 Task: Create a task  Develop a new online tool for customer support ticketing , assign it to team member softage.4@softage.net in the project AmplifyHQ and update the status of the task to  On Track  , set the priority of the task to High
Action: Mouse moved to (59, 259)
Screenshot: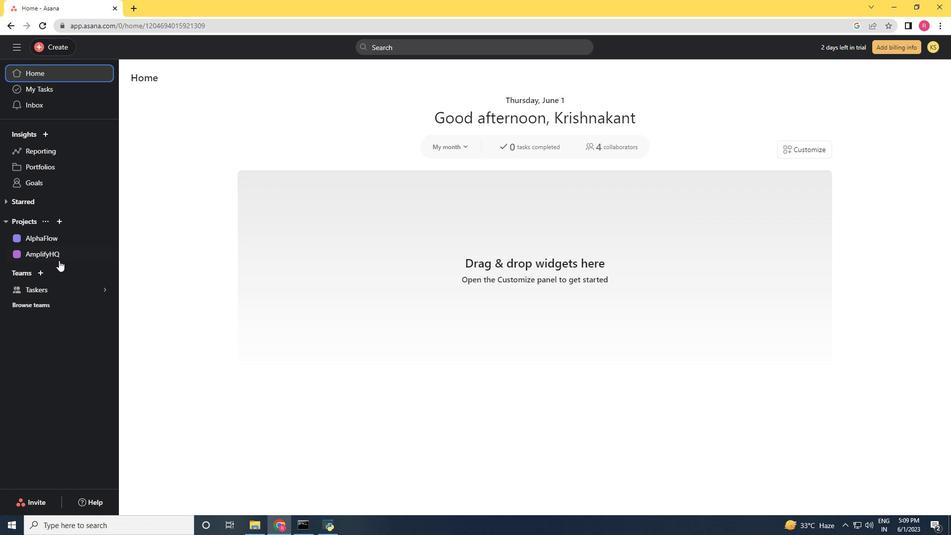 
Action: Mouse pressed left at (59, 259)
Screenshot: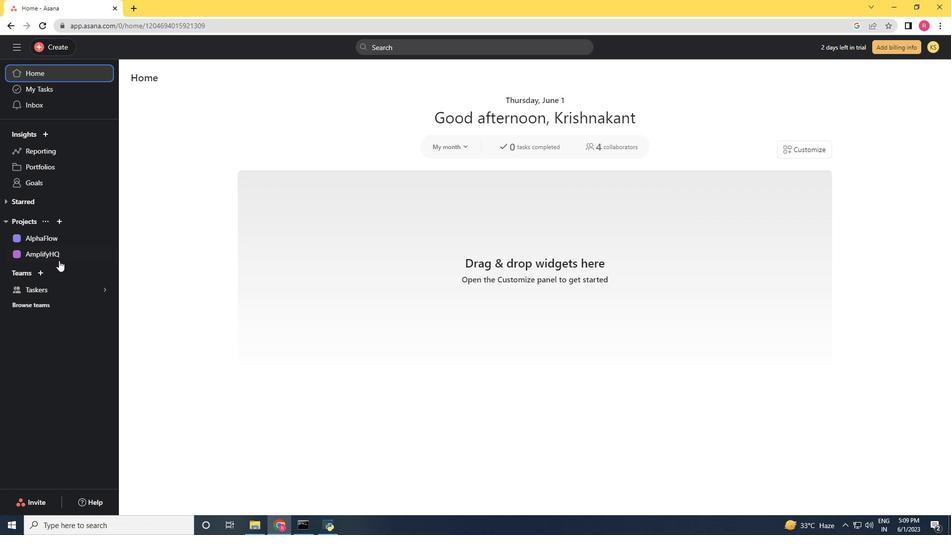 
Action: Mouse moved to (54, 50)
Screenshot: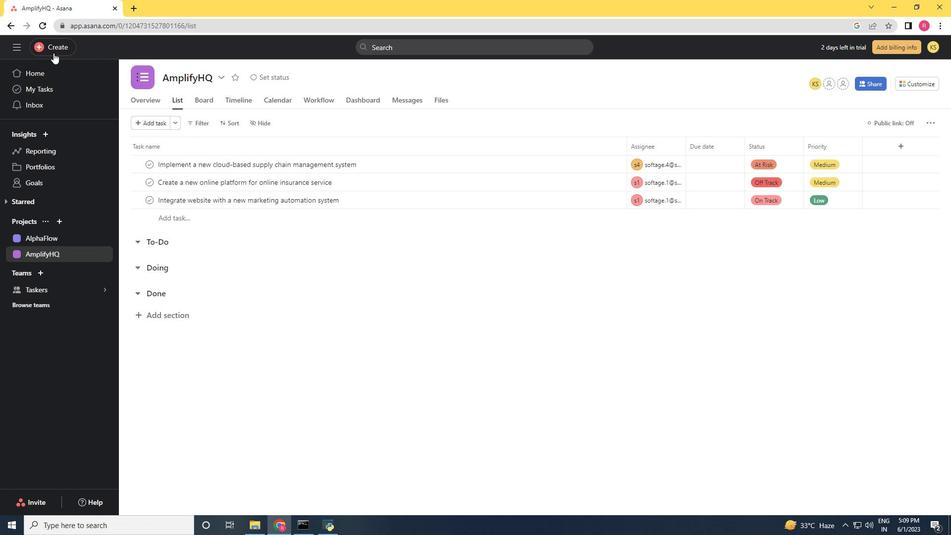 
Action: Mouse pressed left at (54, 50)
Screenshot: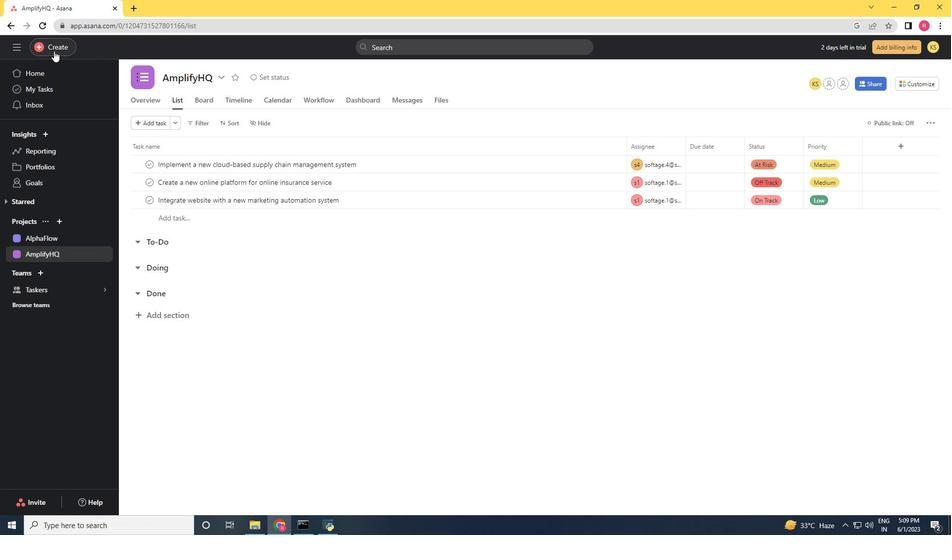 
Action: Mouse moved to (102, 55)
Screenshot: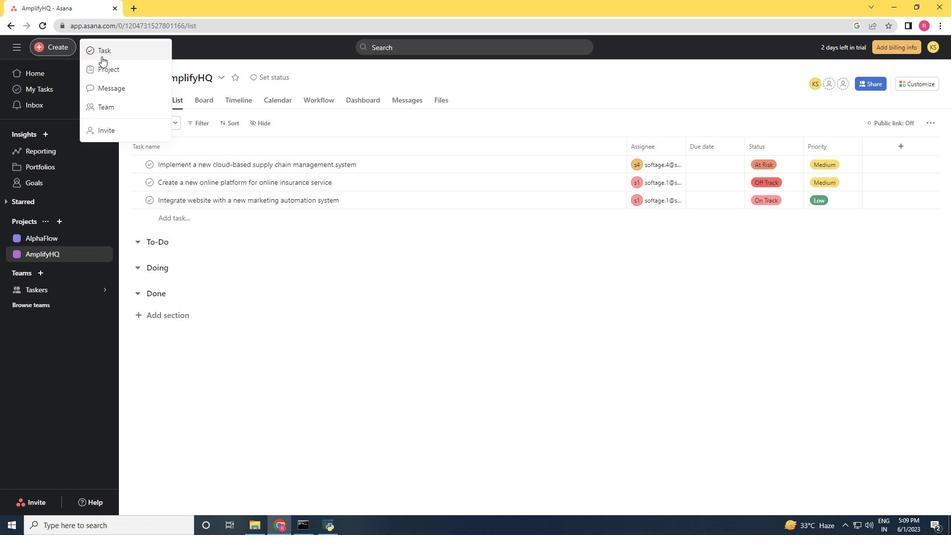 
Action: Mouse pressed left at (102, 55)
Screenshot: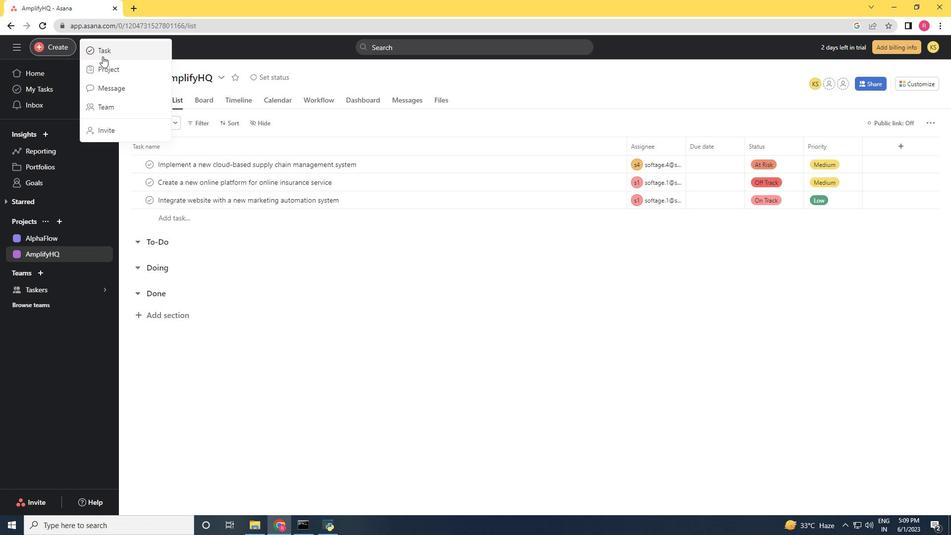 
Action: Mouse moved to (102, 55)
Screenshot: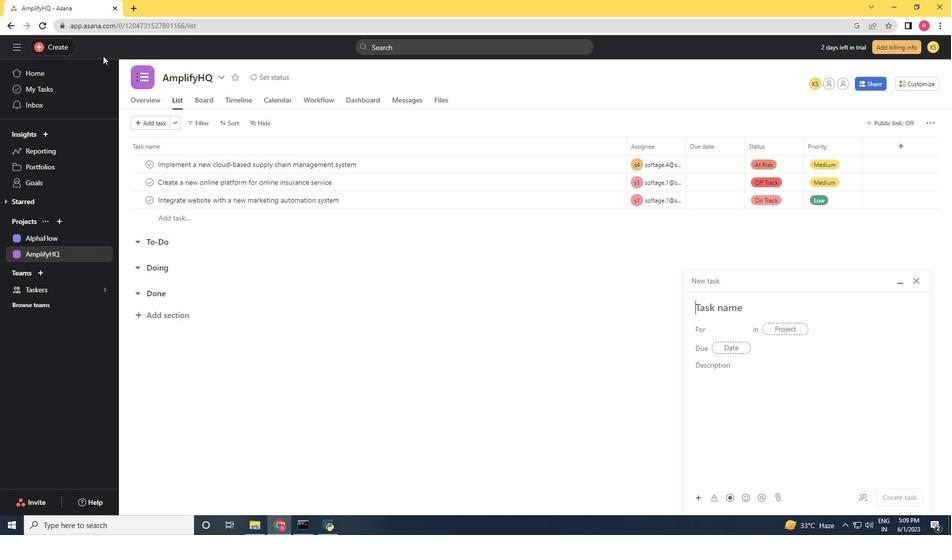 
Action: Key pressed <Key.shift>Develop<Key.space>a<Key.space>new<Key.space>online<Key.space>tool<Key.space>for<Key.space>custmer<Key.space><Key.backspace><Key.backspace><Key.backspace><Key.backspace>omer<Key.space>support<Key.space>ticketing<Key.space>
Screenshot: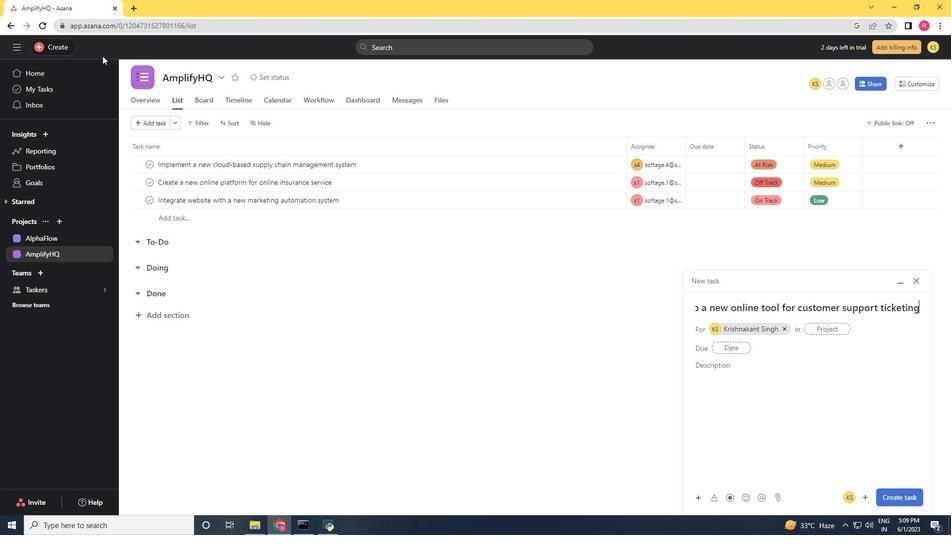 
Action: Mouse moved to (783, 330)
Screenshot: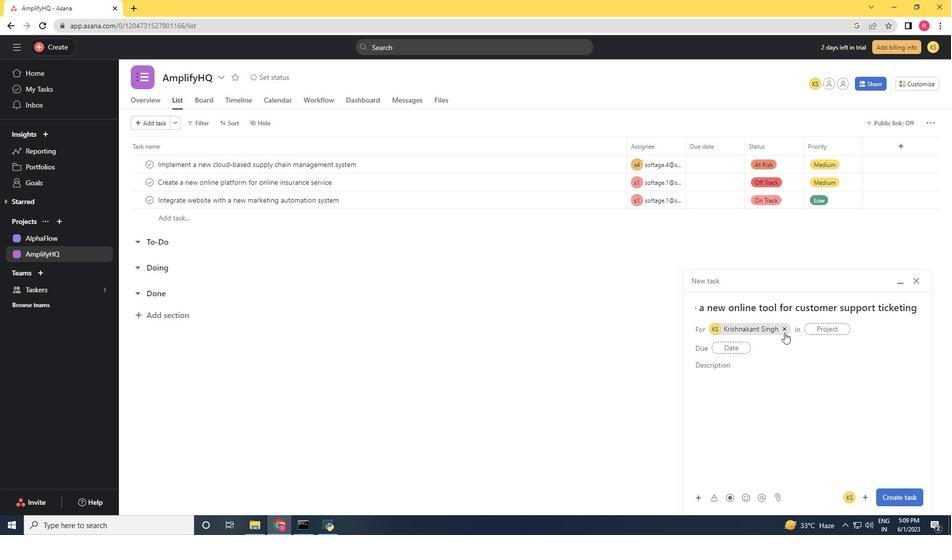 
Action: Mouse pressed left at (783, 330)
Screenshot: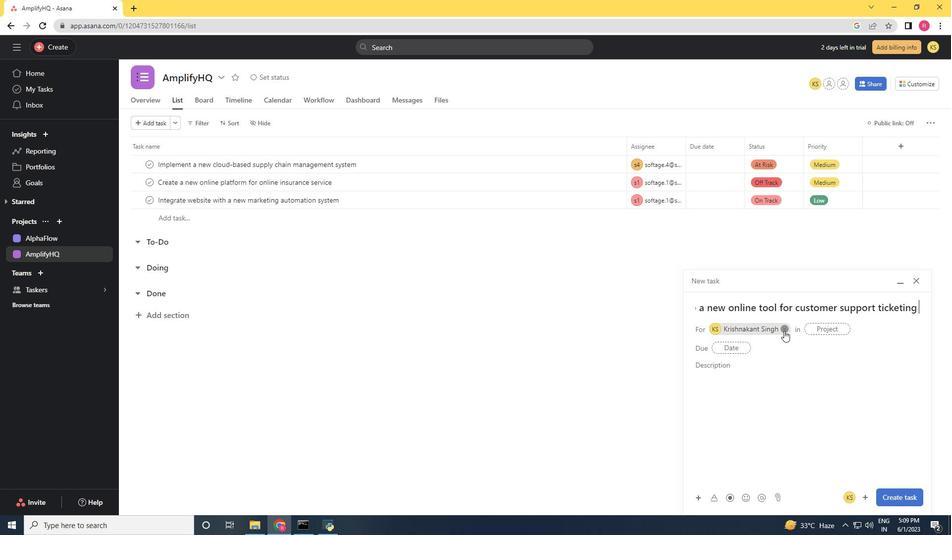 
Action: Mouse moved to (744, 329)
Screenshot: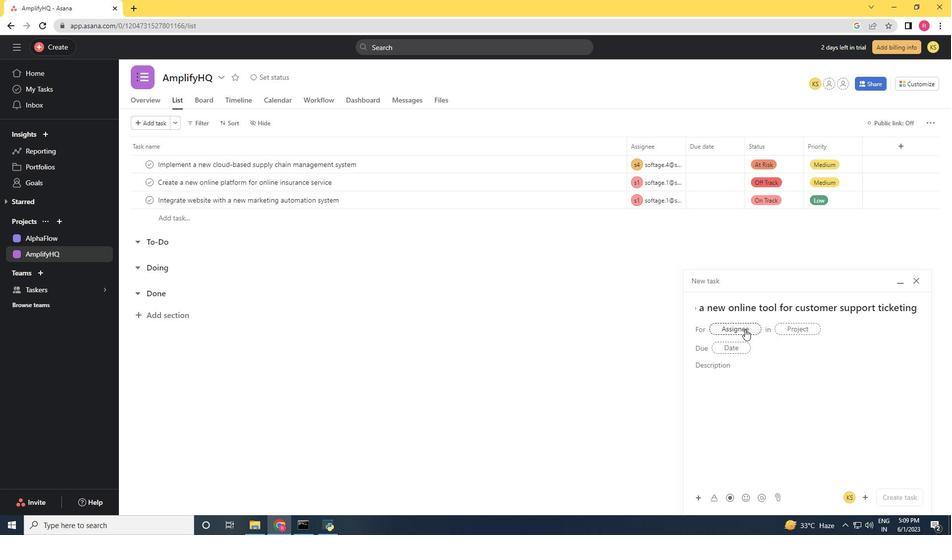 
Action: Mouse pressed left at (744, 329)
Screenshot: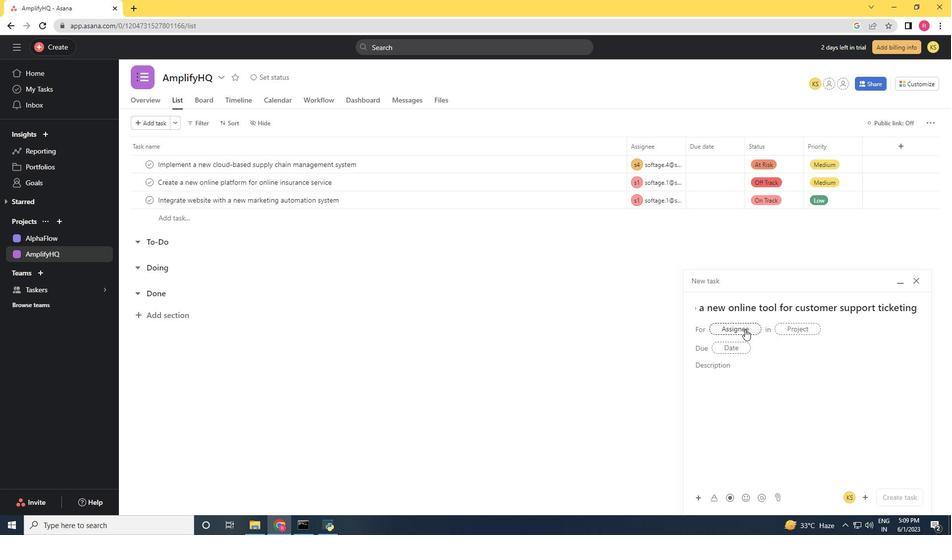 
Action: Mouse moved to (672, 349)
Screenshot: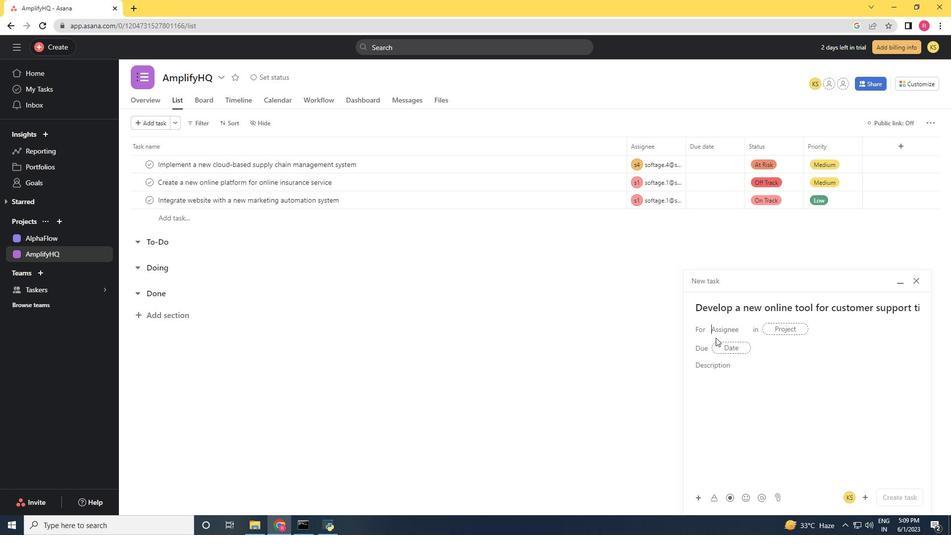 
Action: Key pressed softage.4<Key.shift>2softage.net
Screenshot: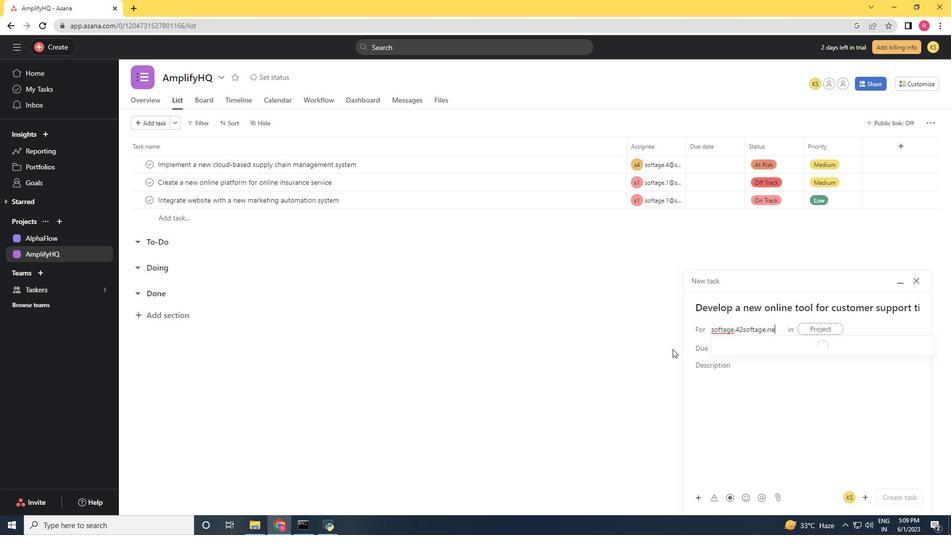 
Action: Mouse moved to (742, 329)
Screenshot: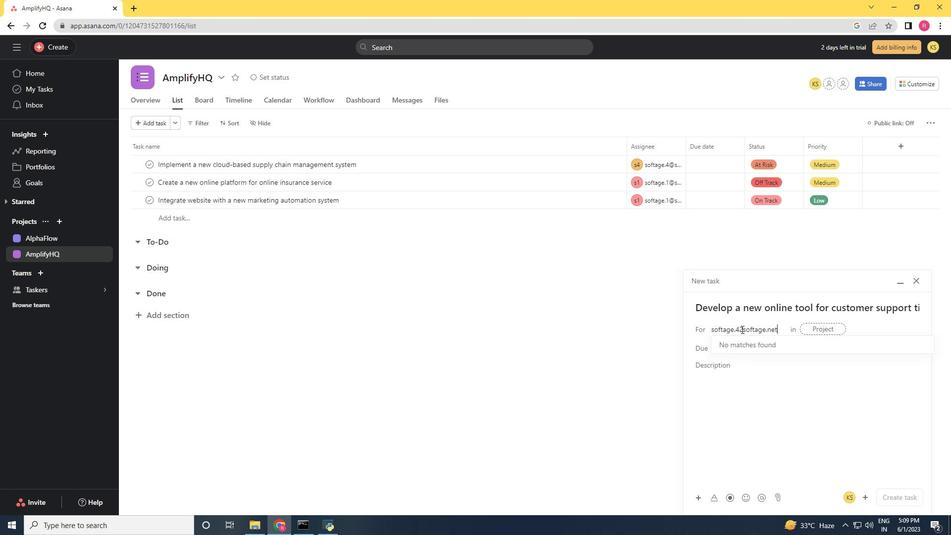 
Action: Mouse pressed left at (742, 329)
Screenshot: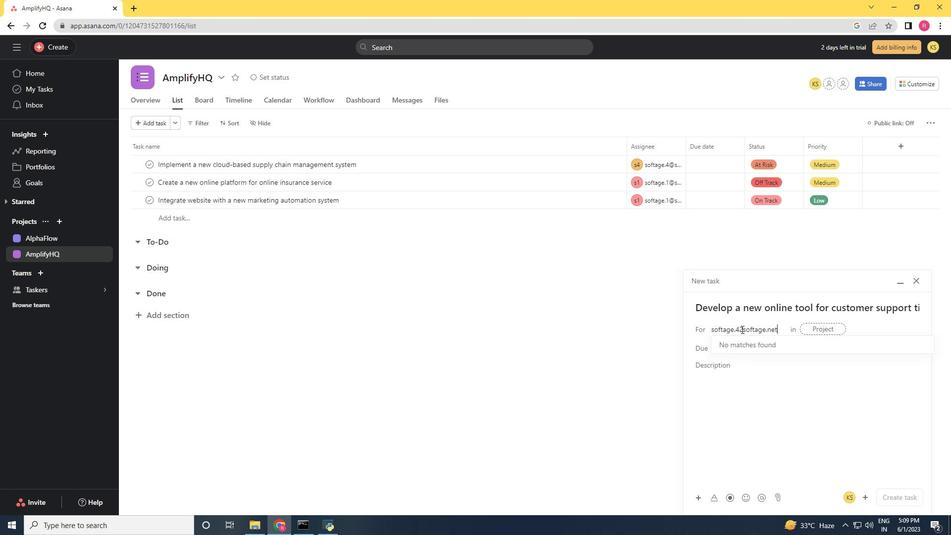 
Action: Mouse moved to (743, 329)
Screenshot: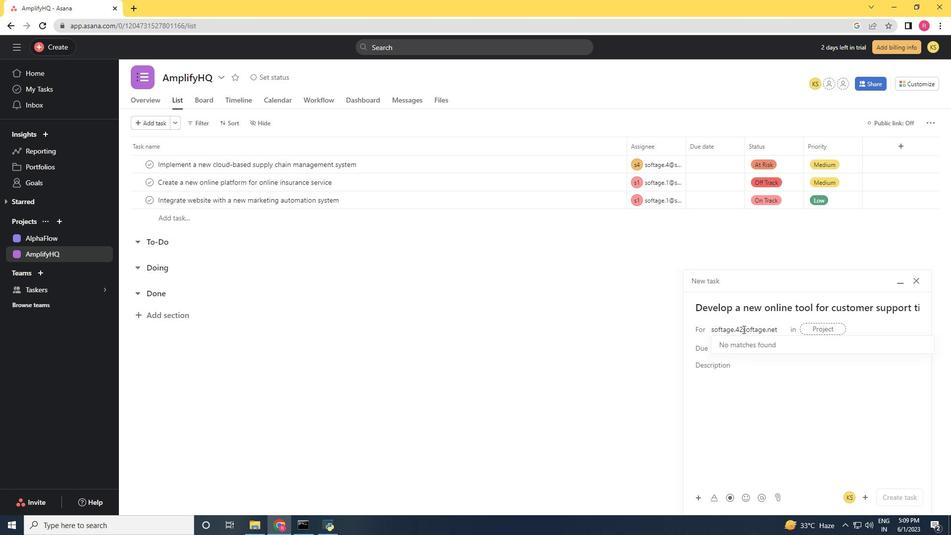
Action: Key pressed <Key.backspace>
Screenshot: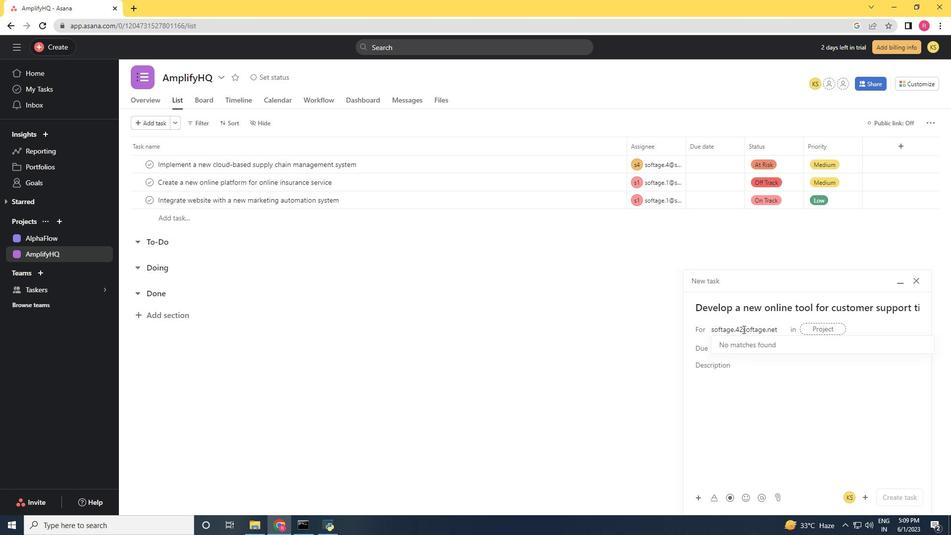
Action: Mouse moved to (745, 332)
Screenshot: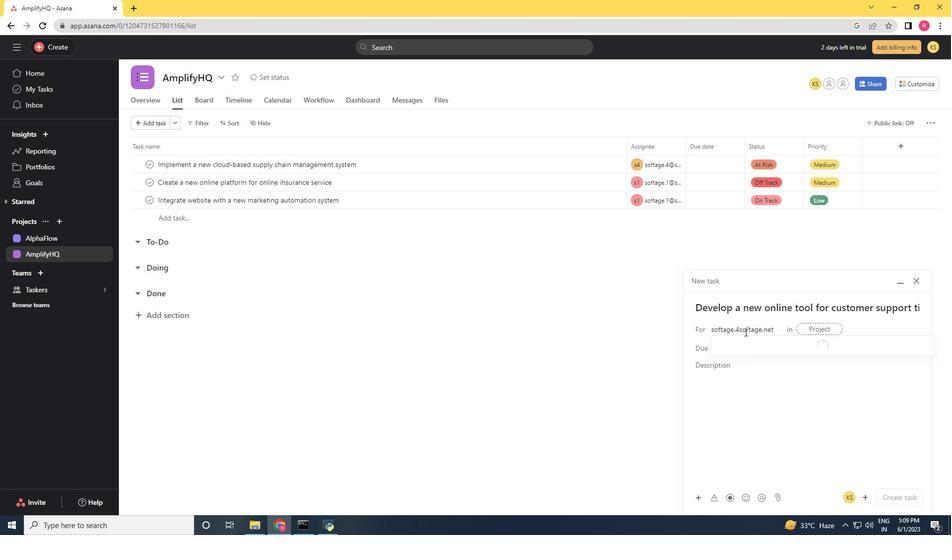 
Action: Key pressed <Key.shift>@
Screenshot: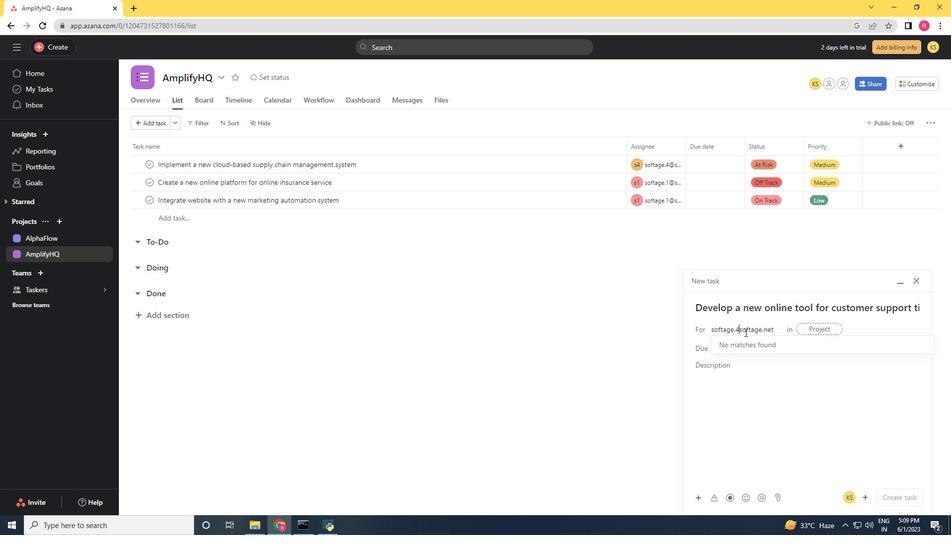
Action: Mouse moved to (754, 342)
Screenshot: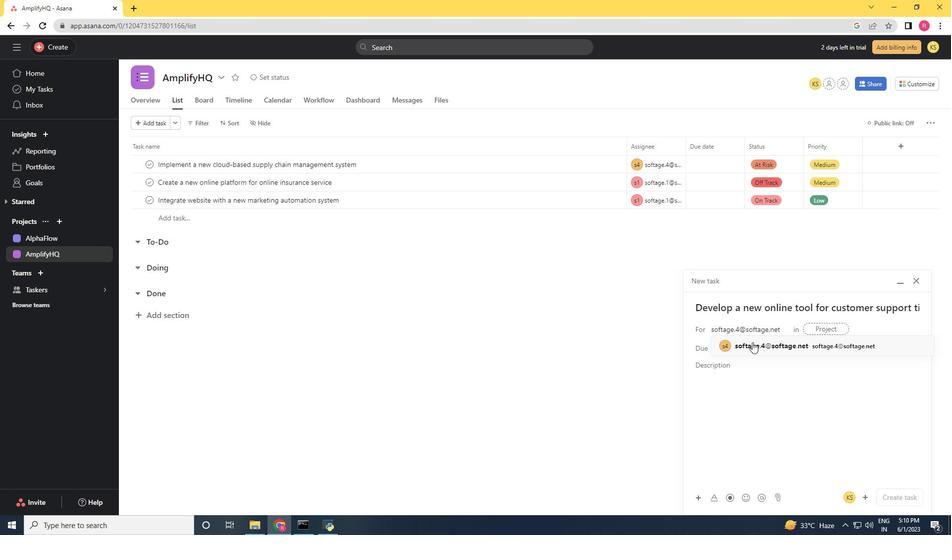 
Action: Mouse pressed left at (754, 342)
Screenshot: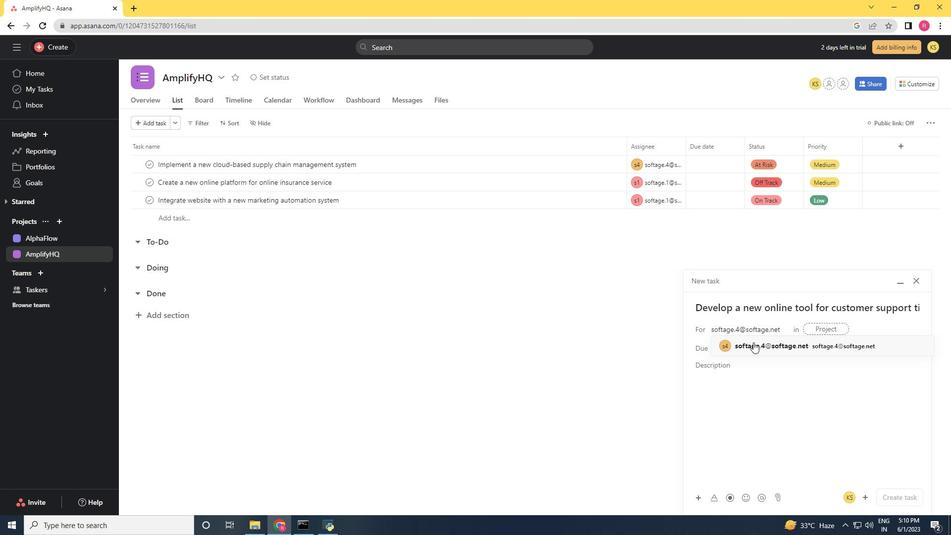 
Action: Mouse moved to (662, 365)
Screenshot: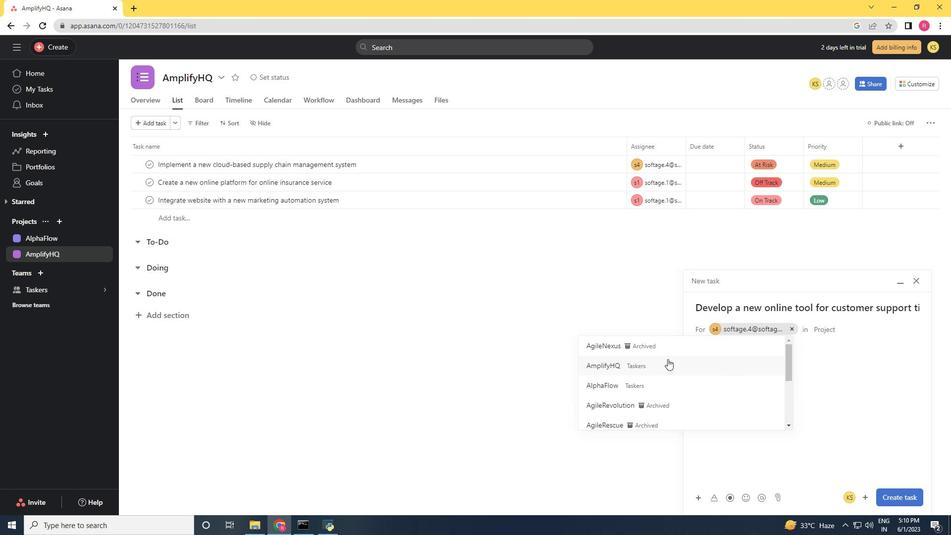 
Action: Mouse pressed left at (662, 365)
Screenshot: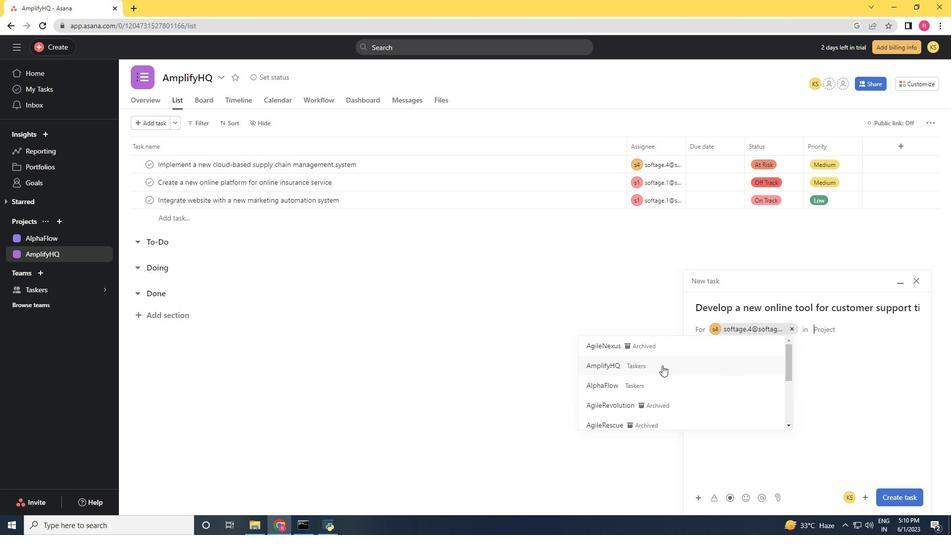 
Action: Mouse moved to (738, 368)
Screenshot: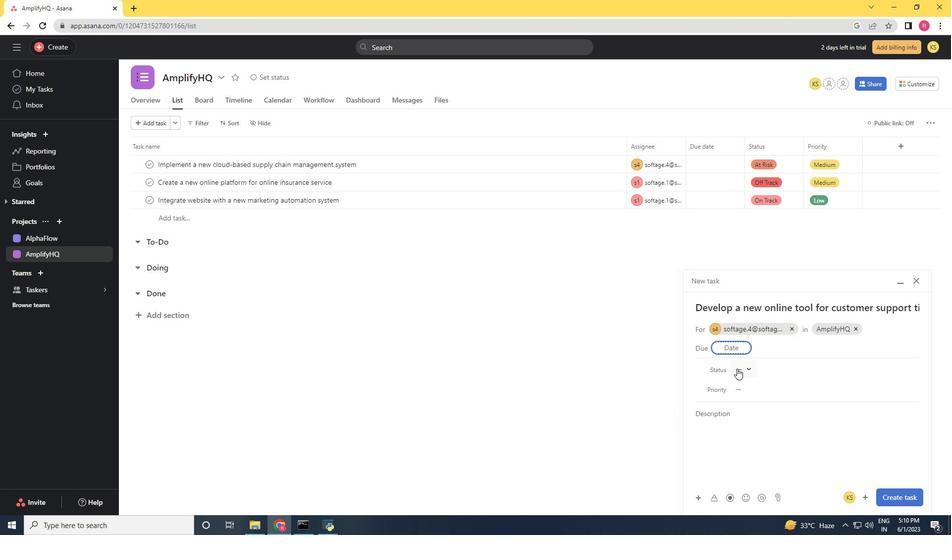 
Action: Mouse pressed left at (738, 368)
Screenshot: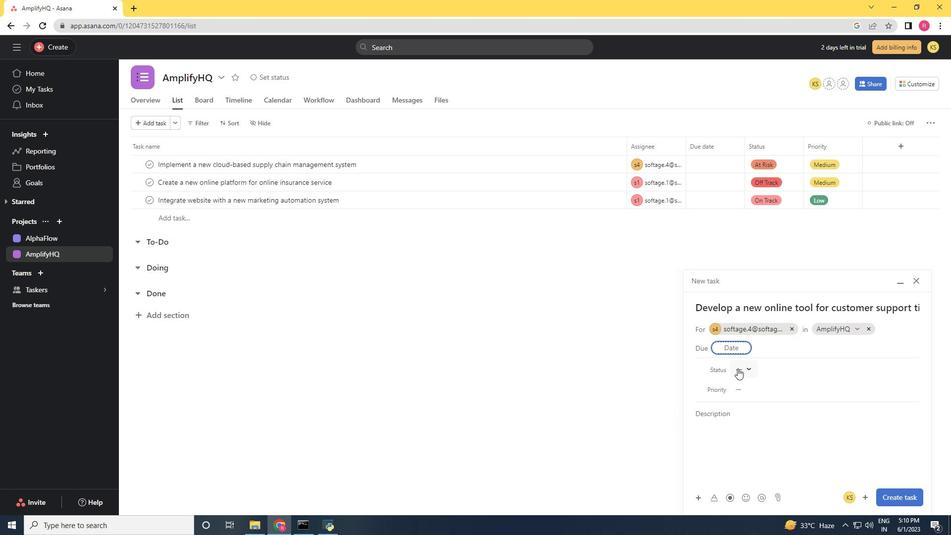 
Action: Mouse moved to (764, 405)
Screenshot: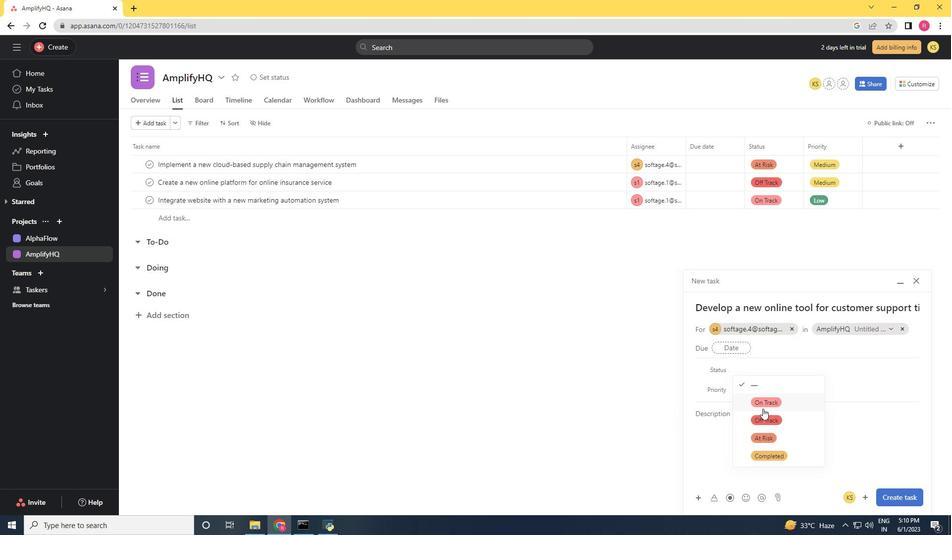 
Action: Mouse pressed left at (764, 405)
Screenshot: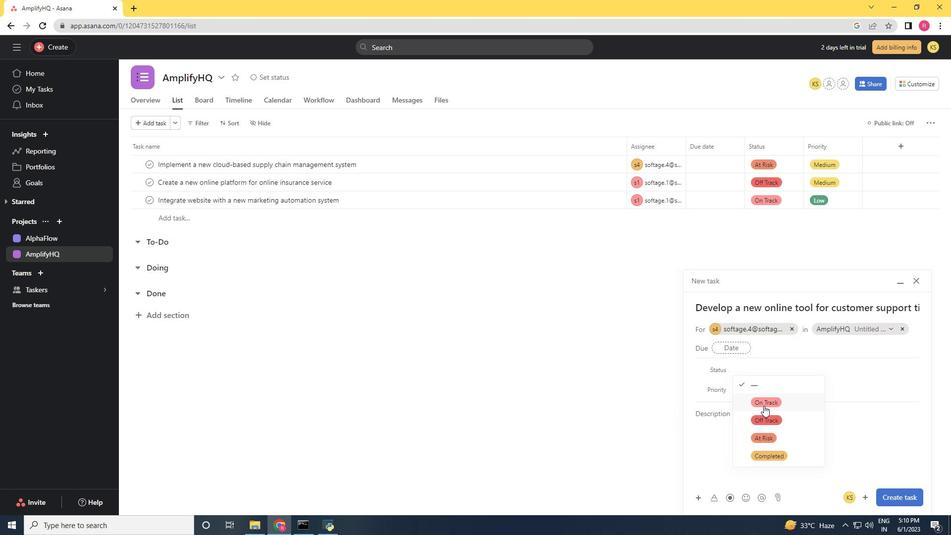 
Action: Mouse moved to (740, 388)
Screenshot: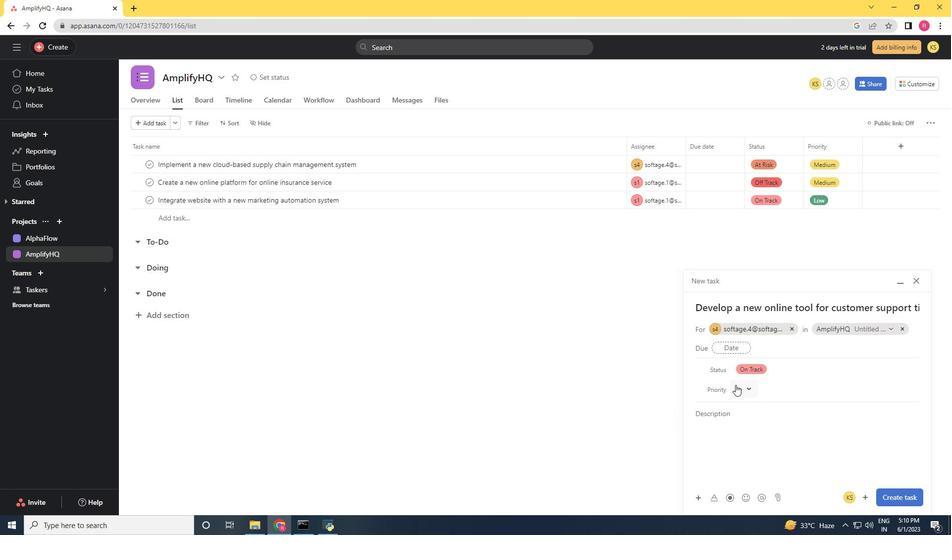 
Action: Mouse pressed left at (740, 388)
Screenshot: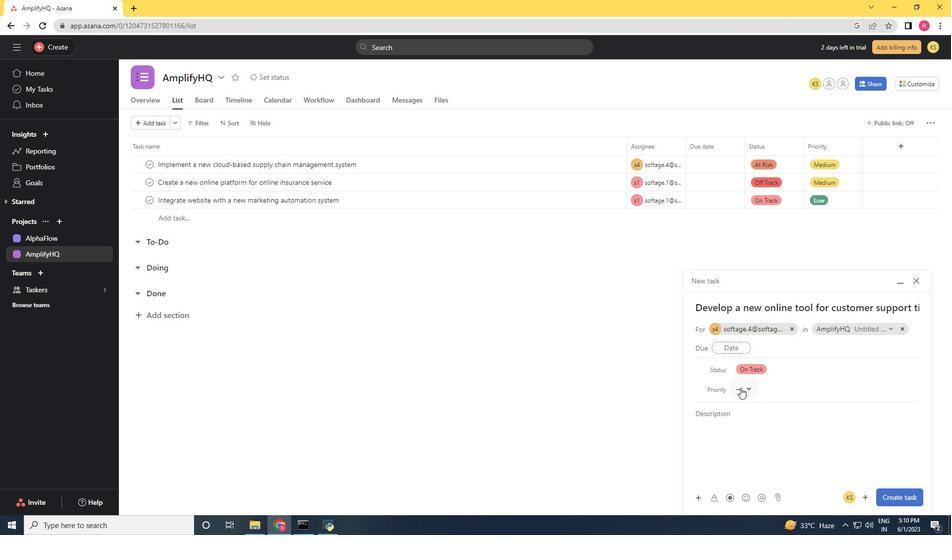 
Action: Mouse moved to (754, 418)
Screenshot: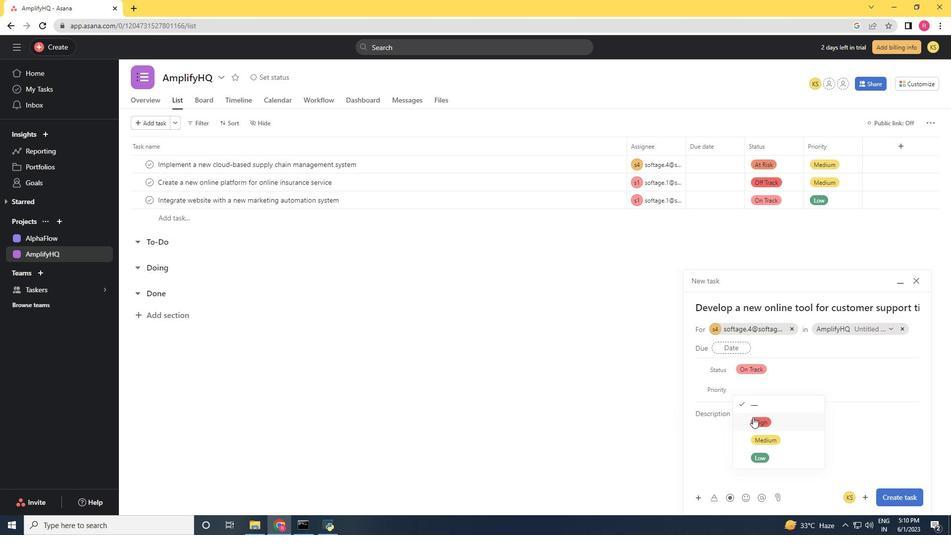 
Action: Mouse pressed left at (754, 418)
Screenshot: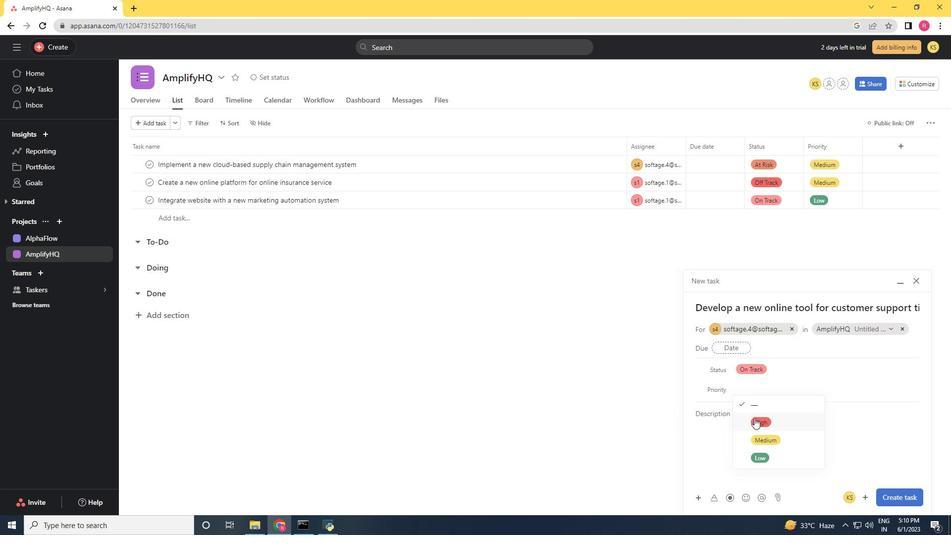 
Action: Mouse moved to (893, 492)
Screenshot: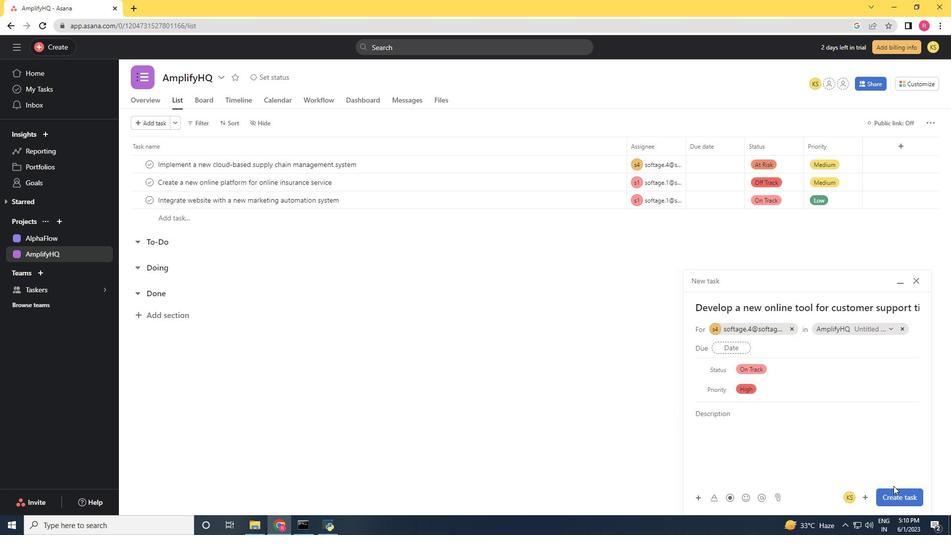 
Action: Mouse pressed left at (893, 492)
Screenshot: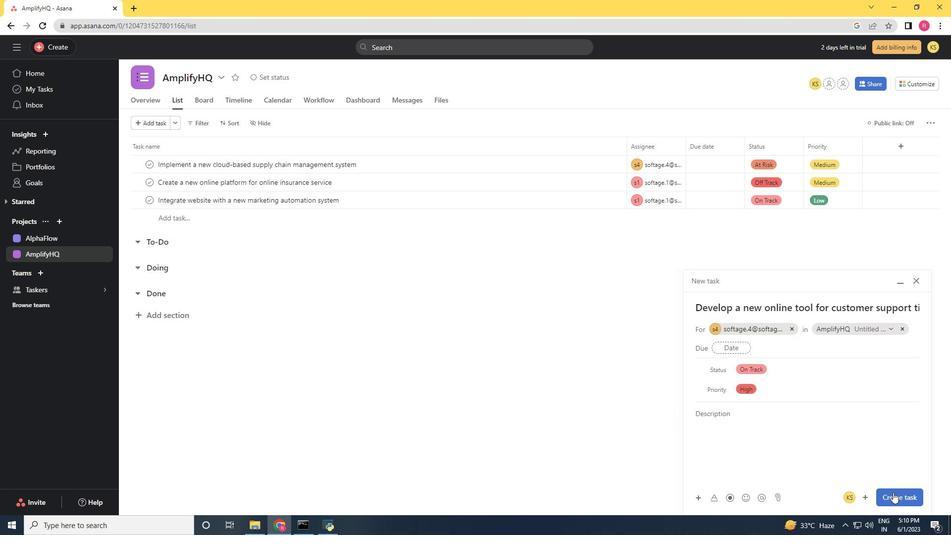 
Action: Mouse moved to (610, 404)
Screenshot: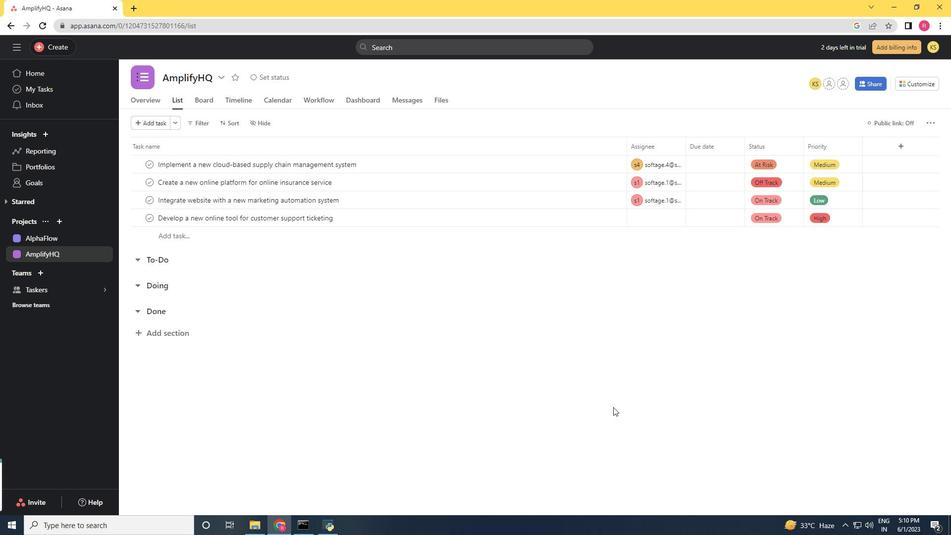 
